 Task: Enable the option "Crypt audio" for TS muxer.
Action: Mouse moved to (91, 11)
Screenshot: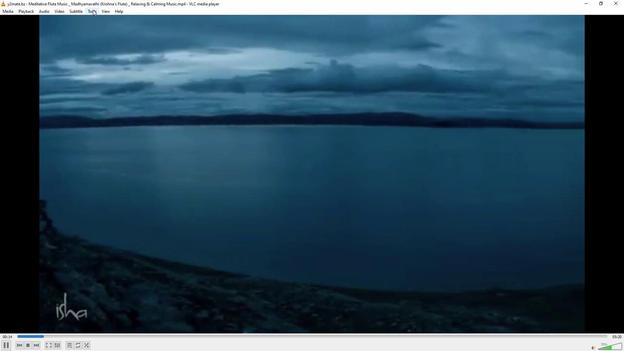 
Action: Mouse pressed left at (91, 11)
Screenshot: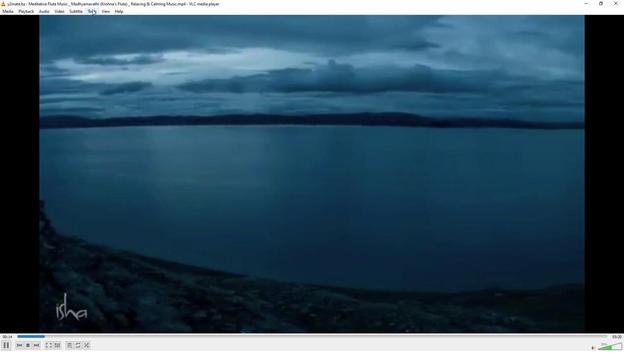 
Action: Mouse moved to (109, 91)
Screenshot: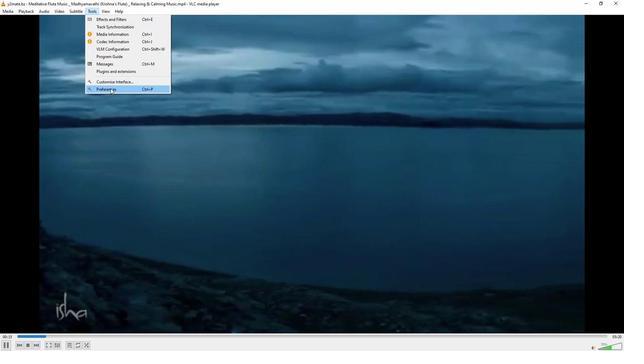 
Action: Mouse pressed left at (109, 91)
Screenshot: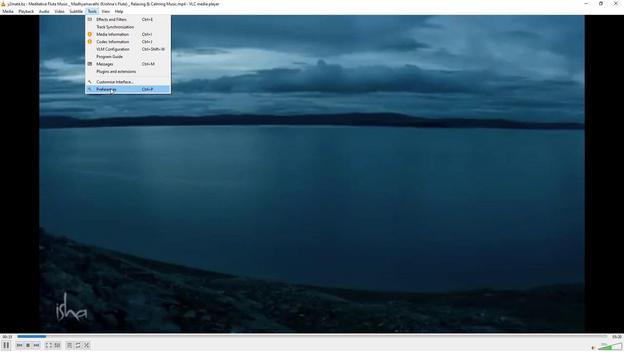 
Action: Mouse moved to (207, 290)
Screenshot: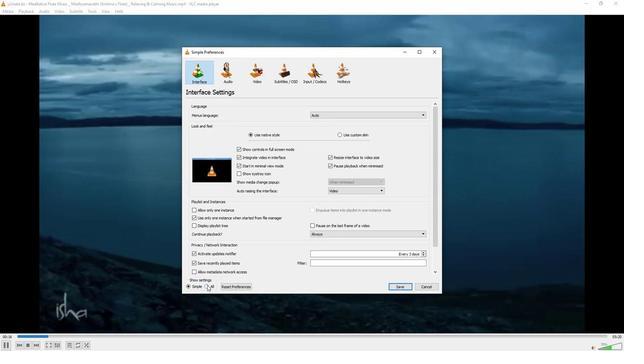 
Action: Mouse pressed left at (207, 290)
Screenshot: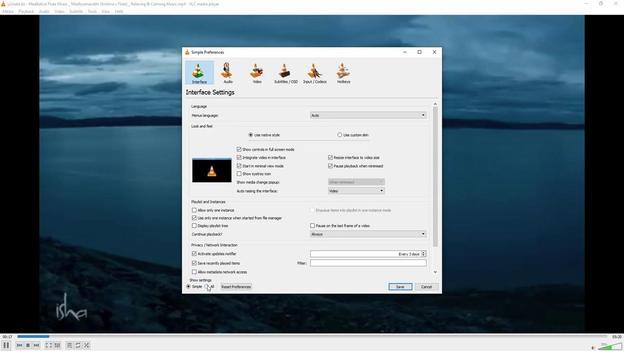 
Action: Mouse moved to (209, 262)
Screenshot: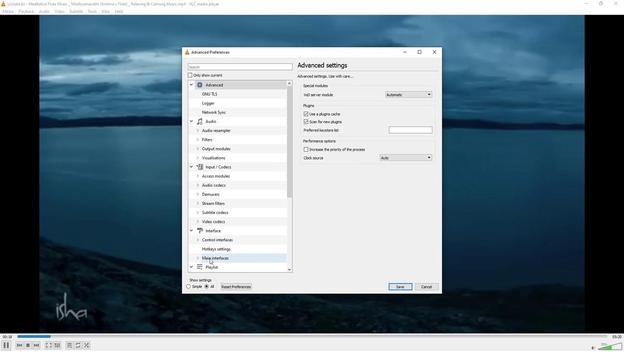 
Action: Mouse scrolled (209, 262) with delta (0, 0)
Screenshot: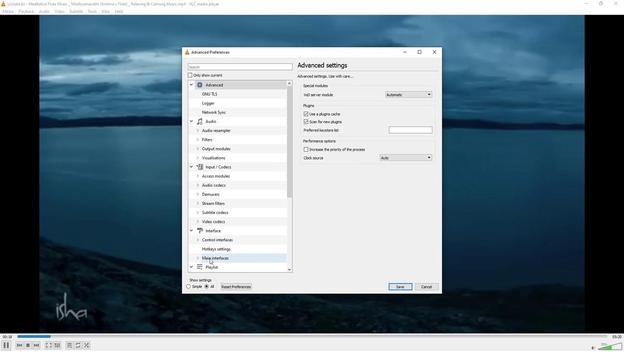 
Action: Mouse moved to (209, 261)
Screenshot: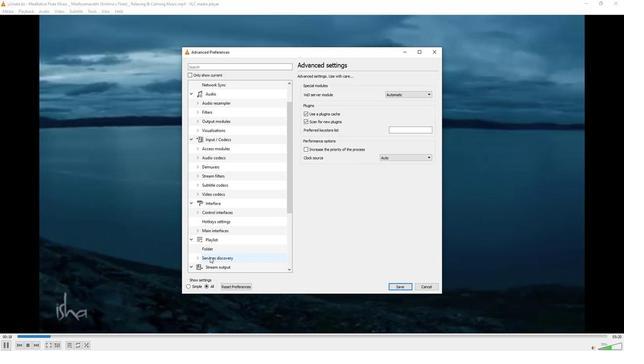
Action: Mouse scrolled (209, 261) with delta (0, 0)
Screenshot: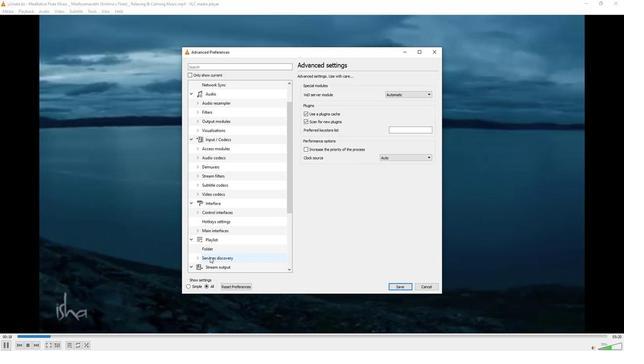 
Action: Mouse moved to (197, 261)
Screenshot: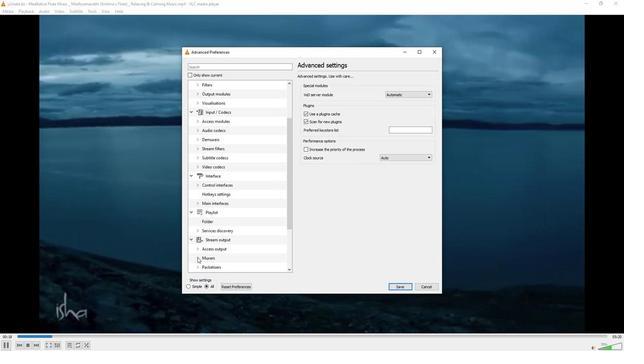 
Action: Mouse pressed left at (197, 261)
Screenshot: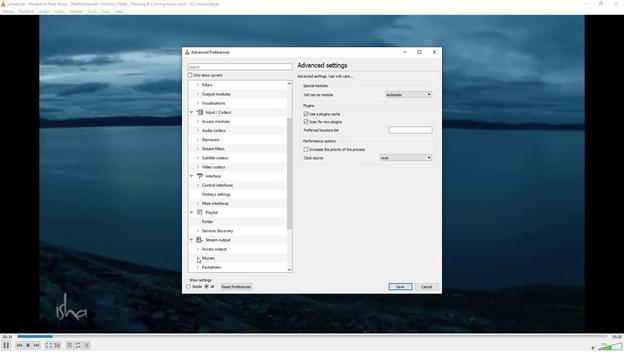 
Action: Mouse moved to (205, 259)
Screenshot: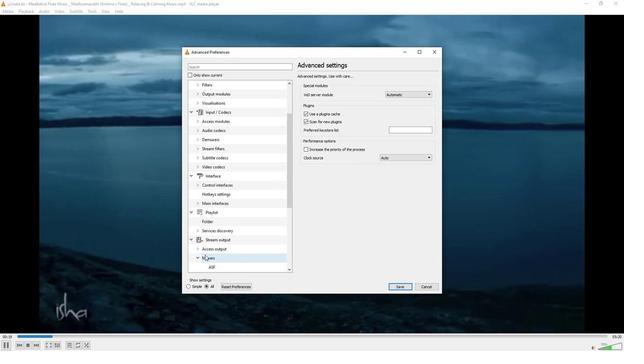 
Action: Mouse scrolled (205, 259) with delta (0, 0)
Screenshot: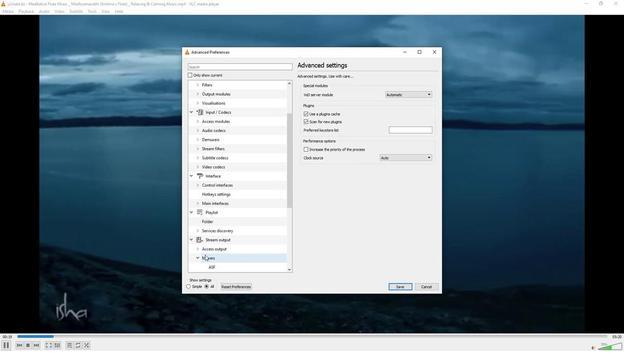 
Action: Mouse moved to (205, 259)
Screenshot: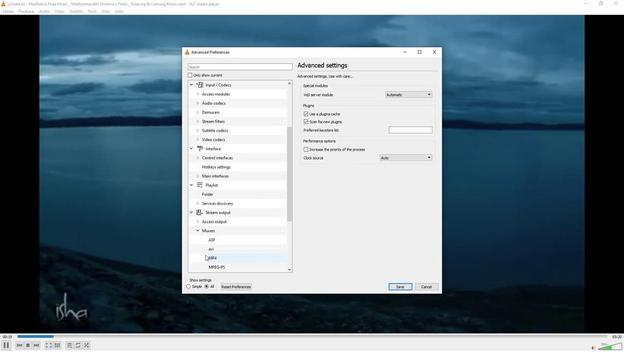 
Action: Mouse scrolled (205, 259) with delta (0, 0)
Screenshot: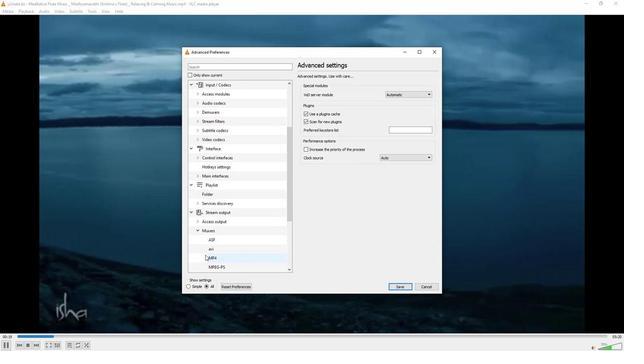 
Action: Mouse moved to (227, 250)
Screenshot: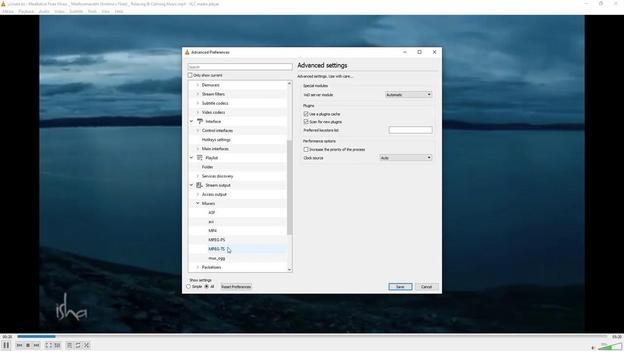 
Action: Mouse pressed left at (227, 250)
Screenshot: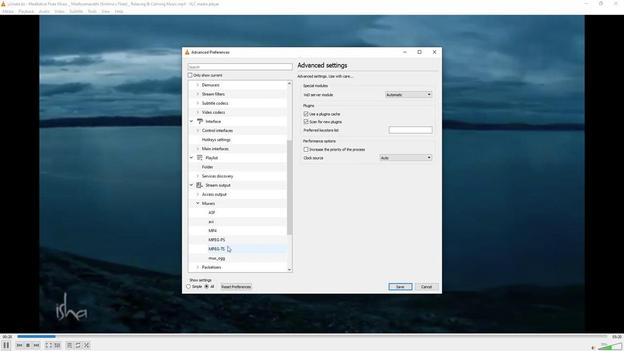 
Action: Mouse moved to (303, 245)
Screenshot: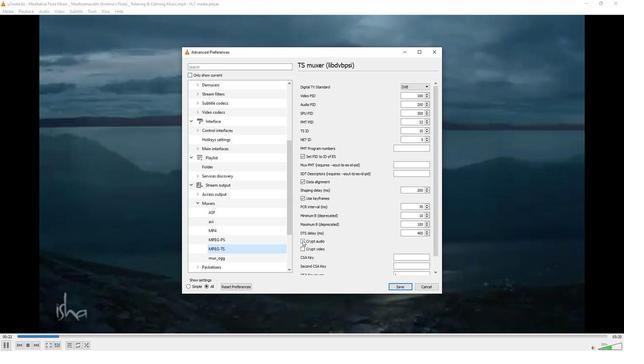 
Action: Mouse pressed left at (303, 245)
Screenshot: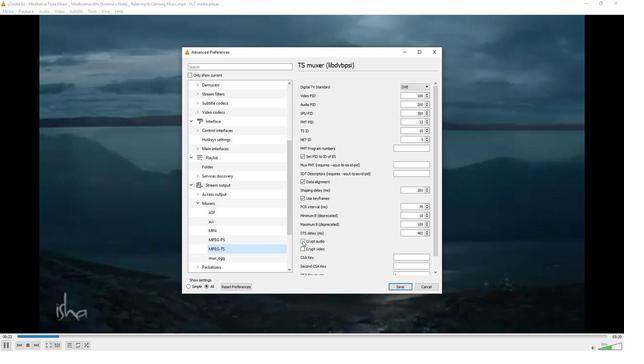 
Action: Mouse moved to (301, 263)
Screenshot: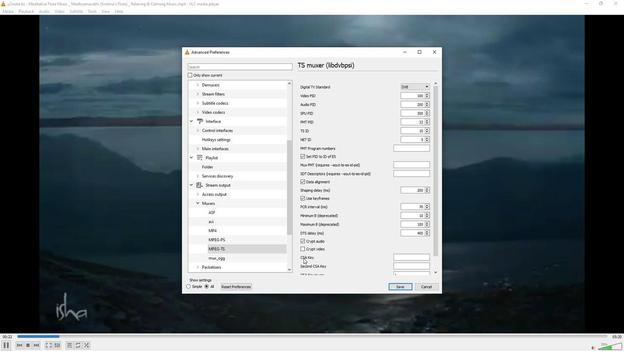 
